 Task: Create a rule from the Agile list, Priority changed -> Complete task in the project TurnkeyTech if Priority Cleared then Complete Task.
Action: Mouse moved to (62, 418)
Screenshot: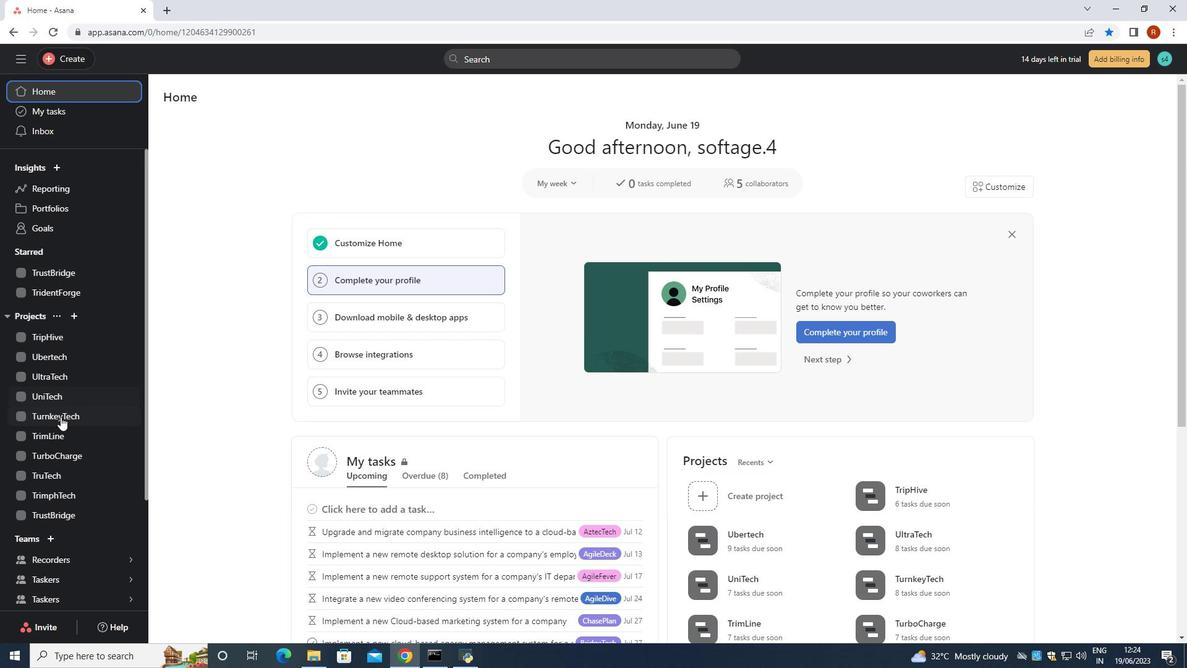 
Action: Mouse pressed left at (62, 418)
Screenshot: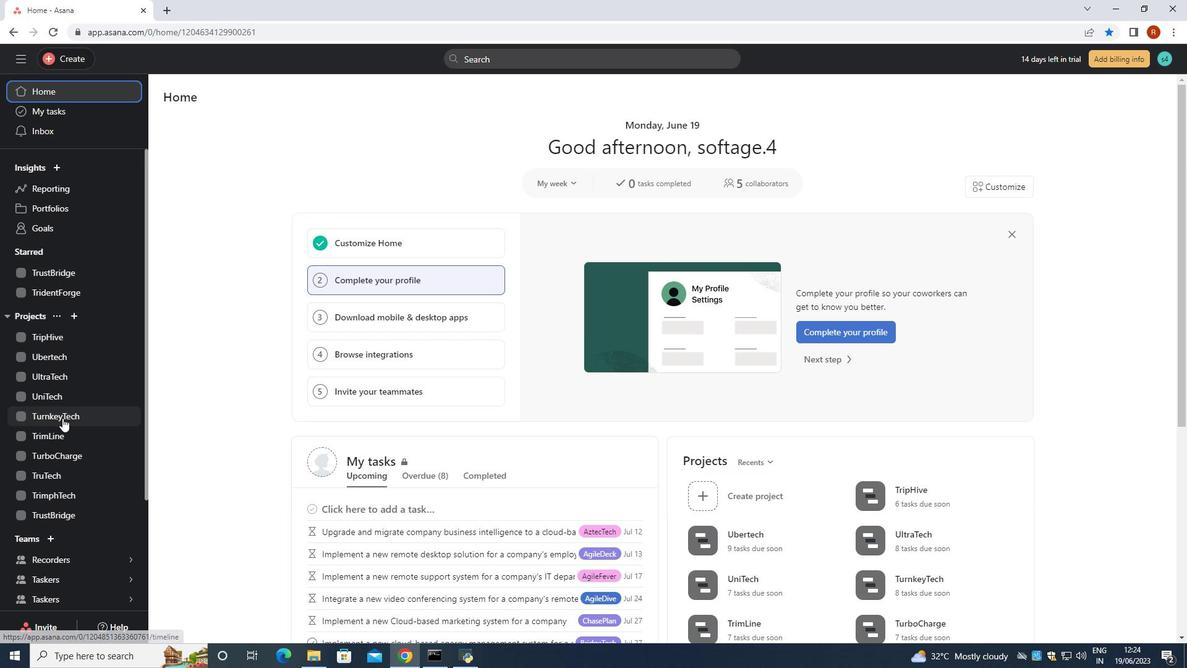 
Action: Mouse moved to (1138, 100)
Screenshot: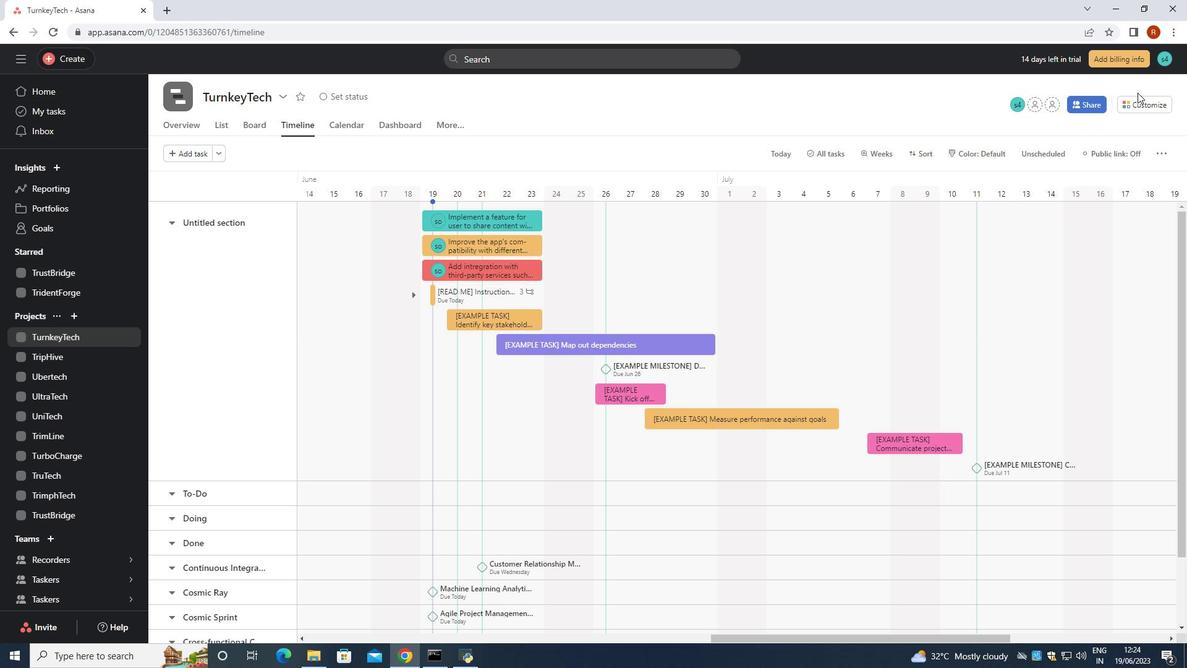 
Action: Mouse pressed left at (1138, 100)
Screenshot: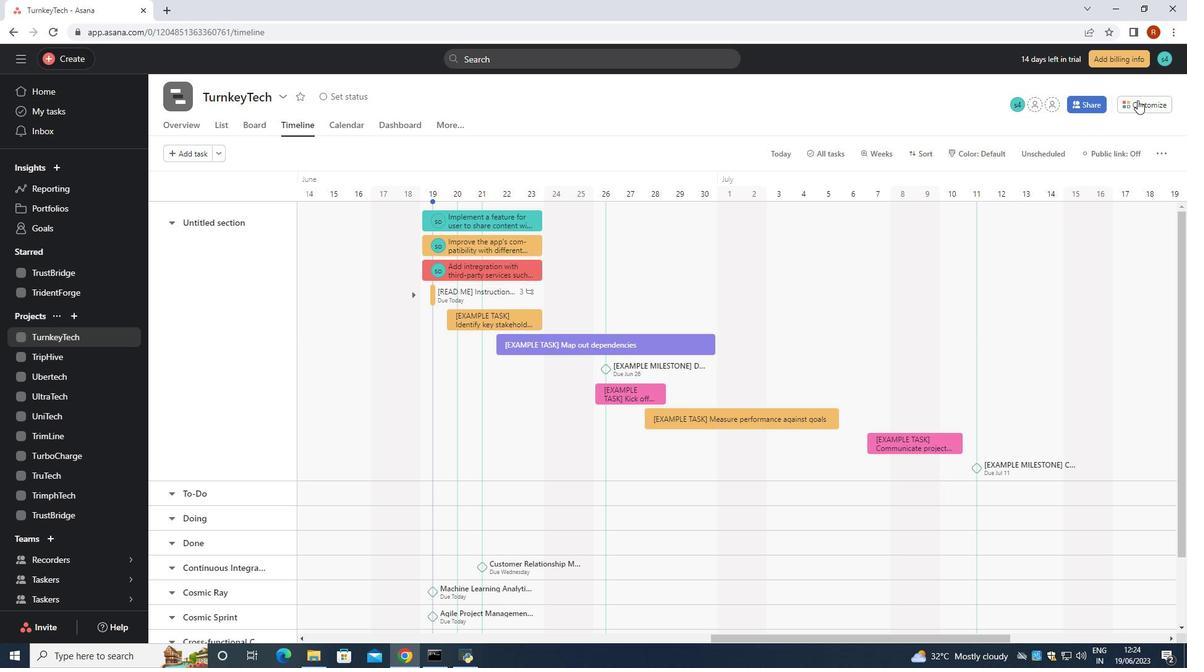 
Action: Mouse moved to (930, 304)
Screenshot: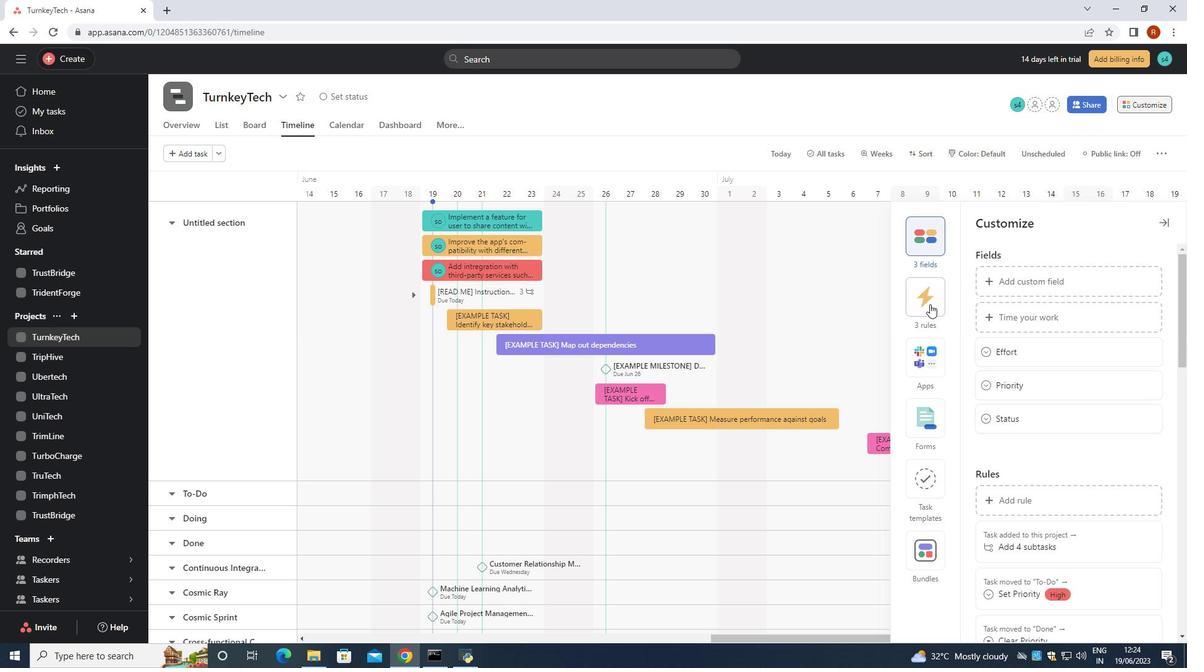 
Action: Mouse pressed left at (930, 304)
Screenshot: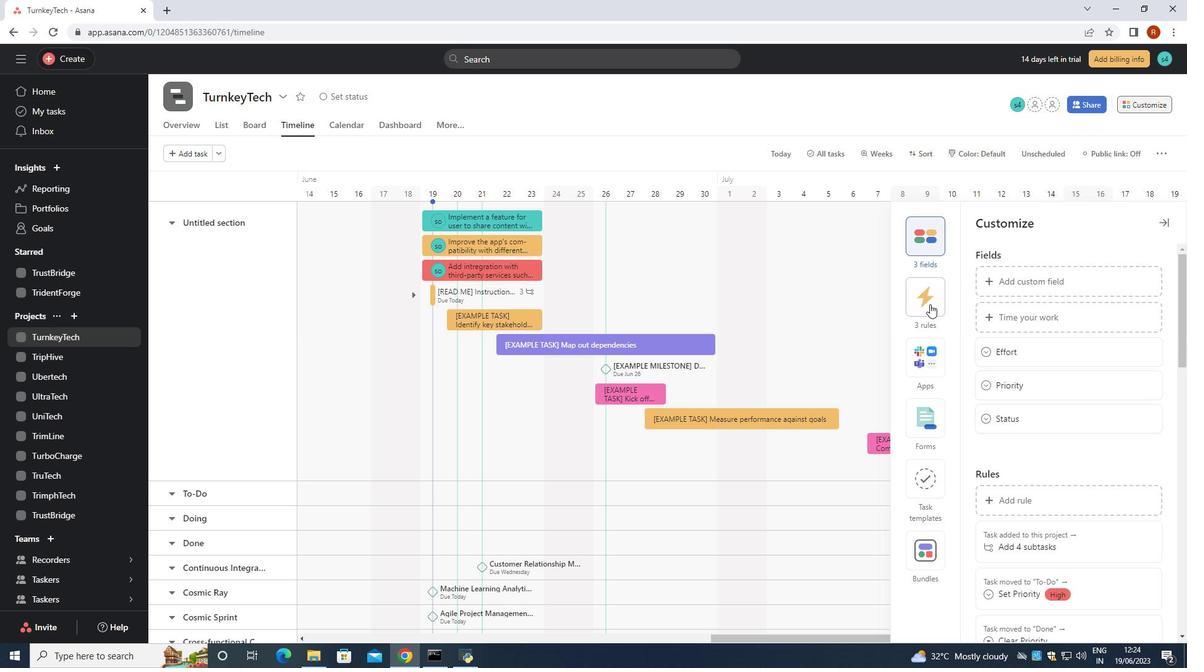 
Action: Mouse moved to (1028, 278)
Screenshot: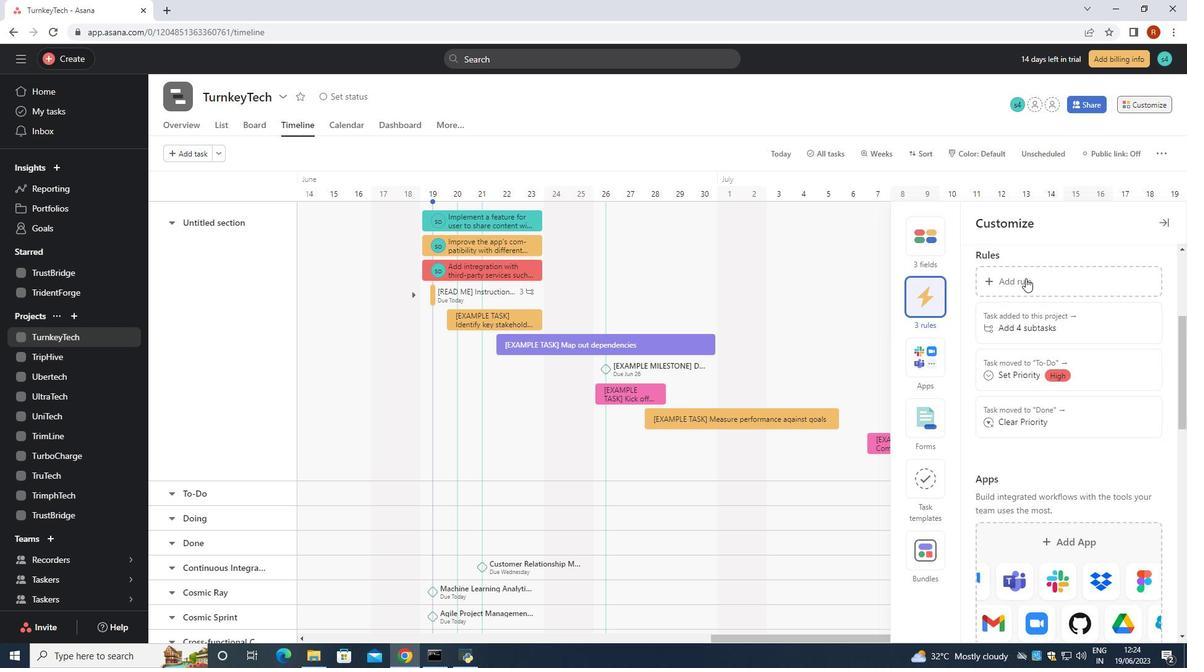 
Action: Mouse pressed left at (1028, 278)
Screenshot: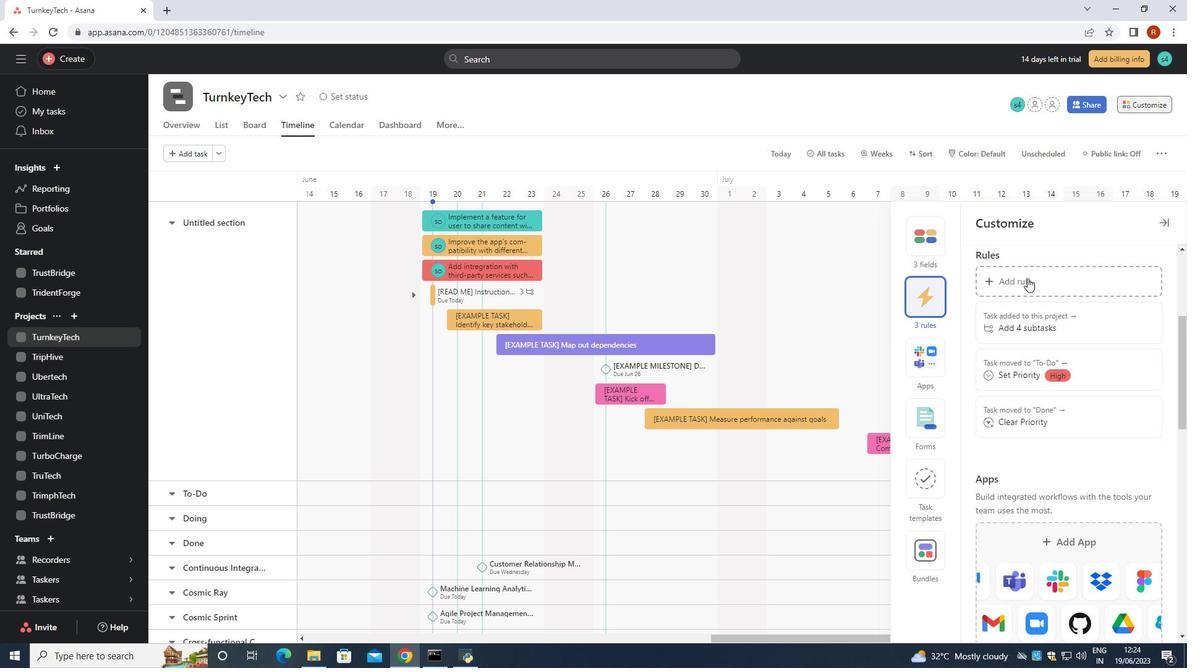 
Action: Mouse moved to (265, 179)
Screenshot: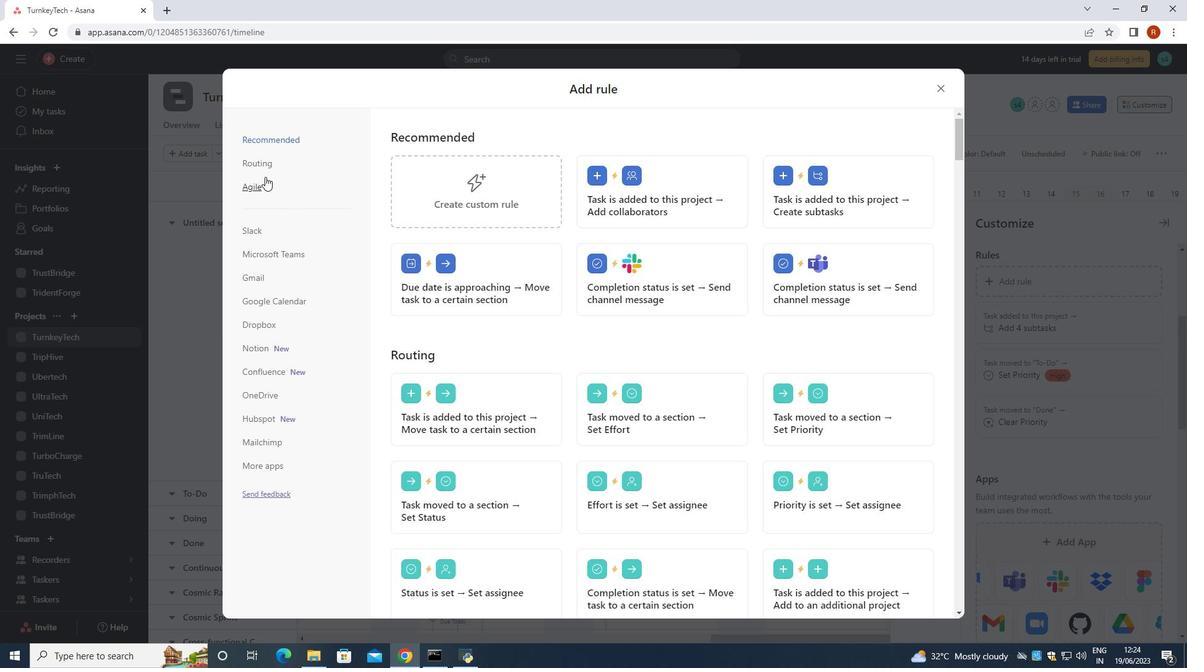 
Action: Mouse pressed left at (265, 179)
Screenshot: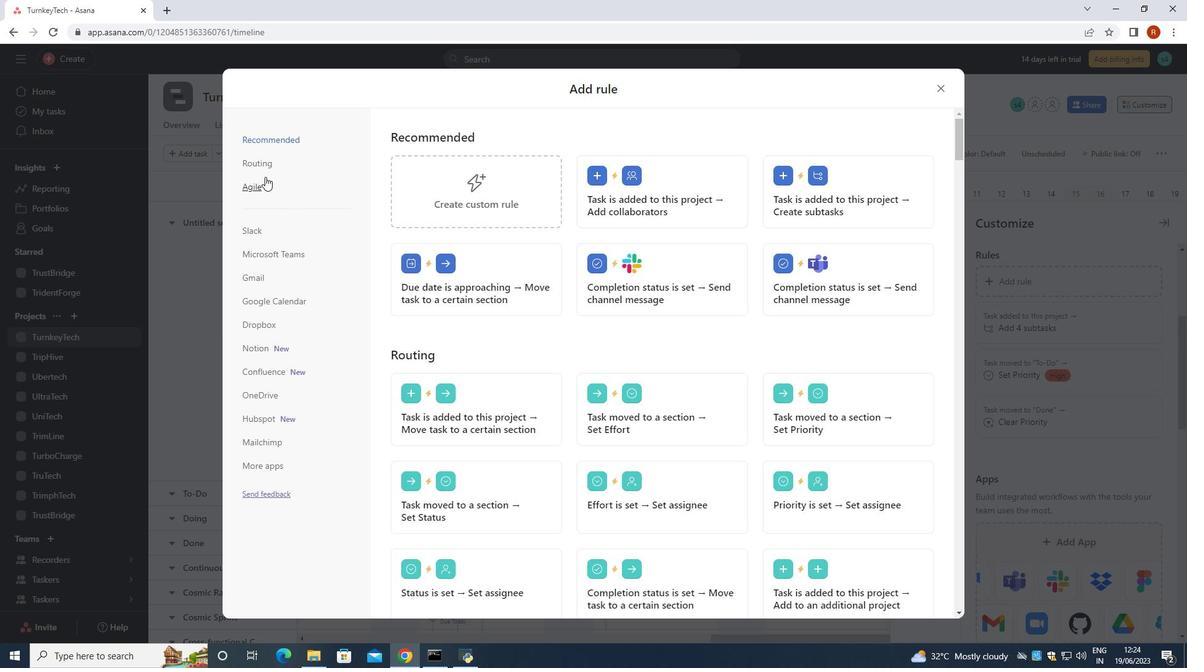 
Action: Mouse moved to (661, 188)
Screenshot: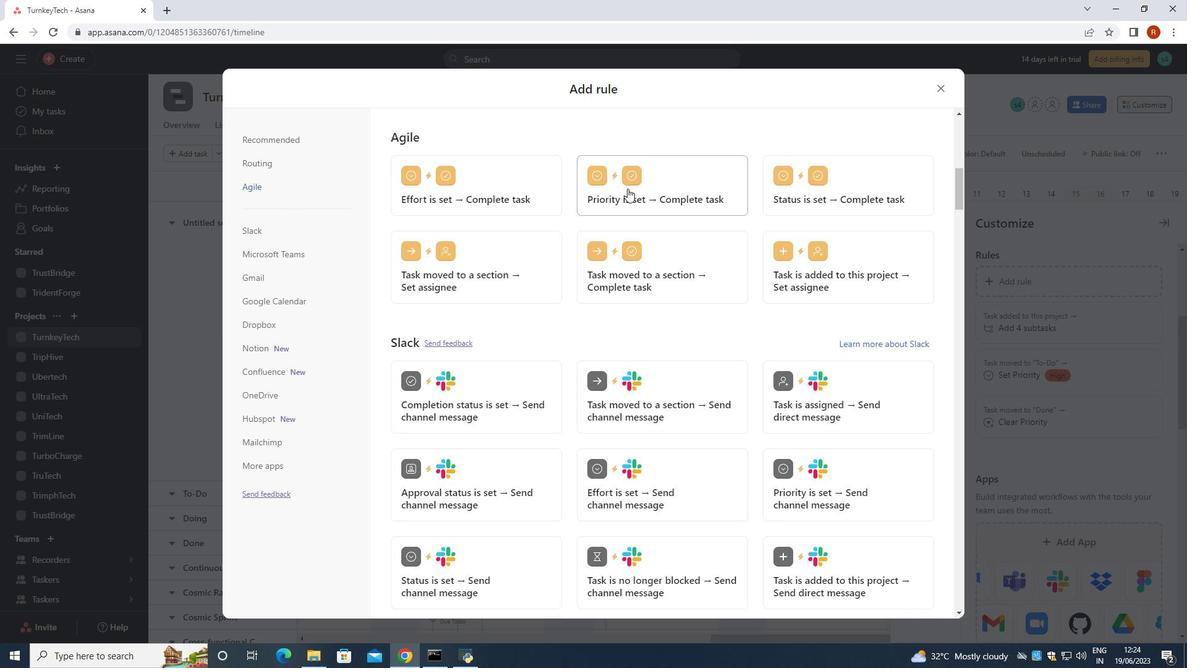 
Action: Mouse pressed left at (661, 188)
Screenshot: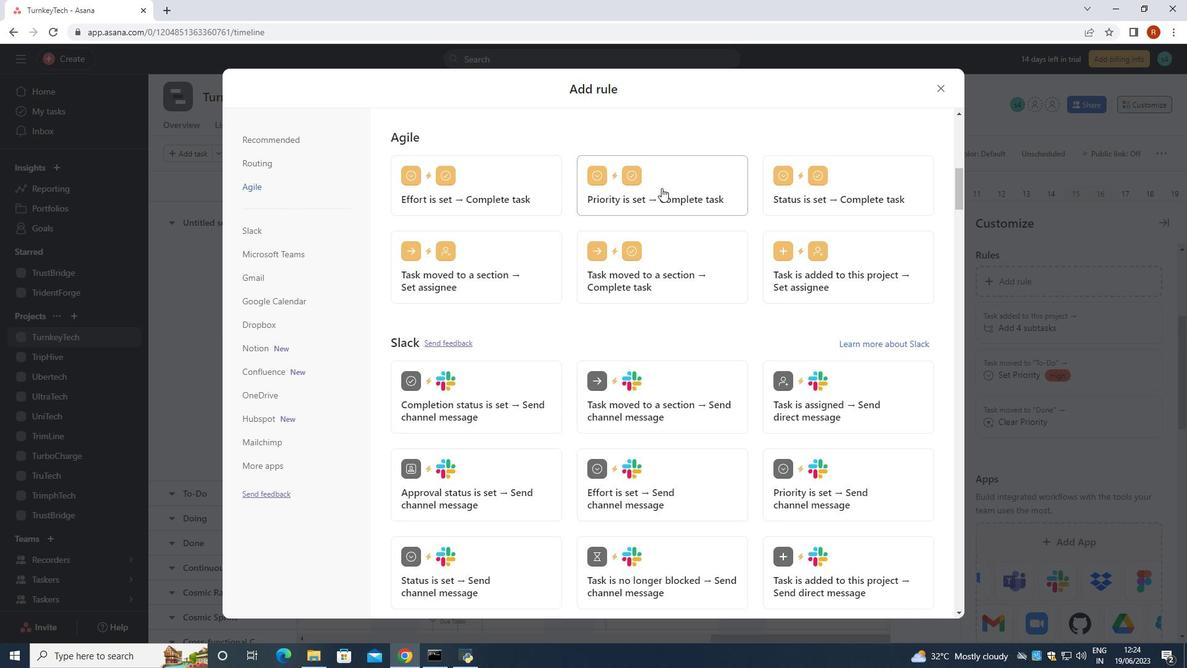
Action: Mouse moved to (813, 215)
Screenshot: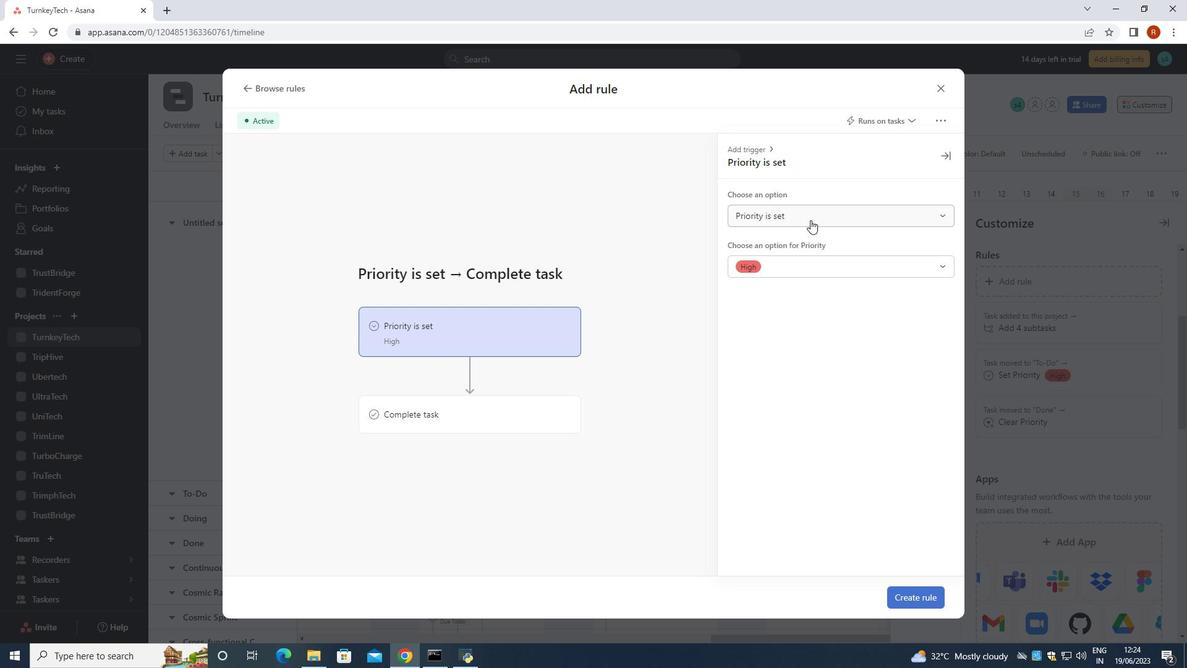 
Action: Mouse pressed left at (813, 215)
Screenshot: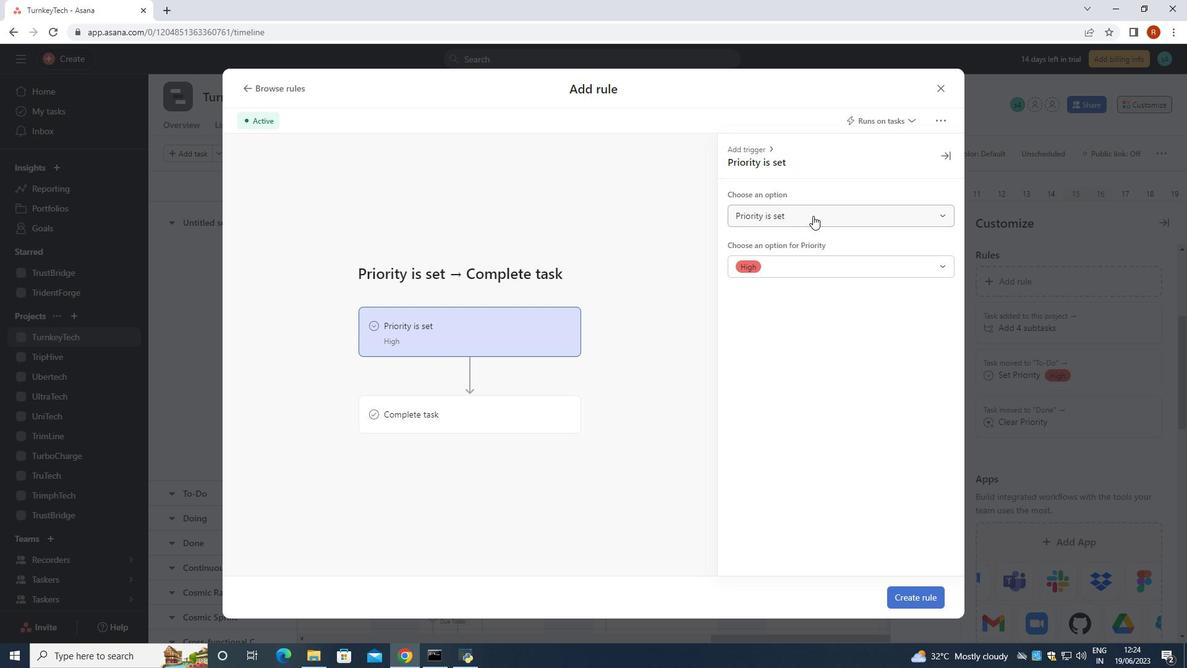 
Action: Mouse moved to (787, 257)
Screenshot: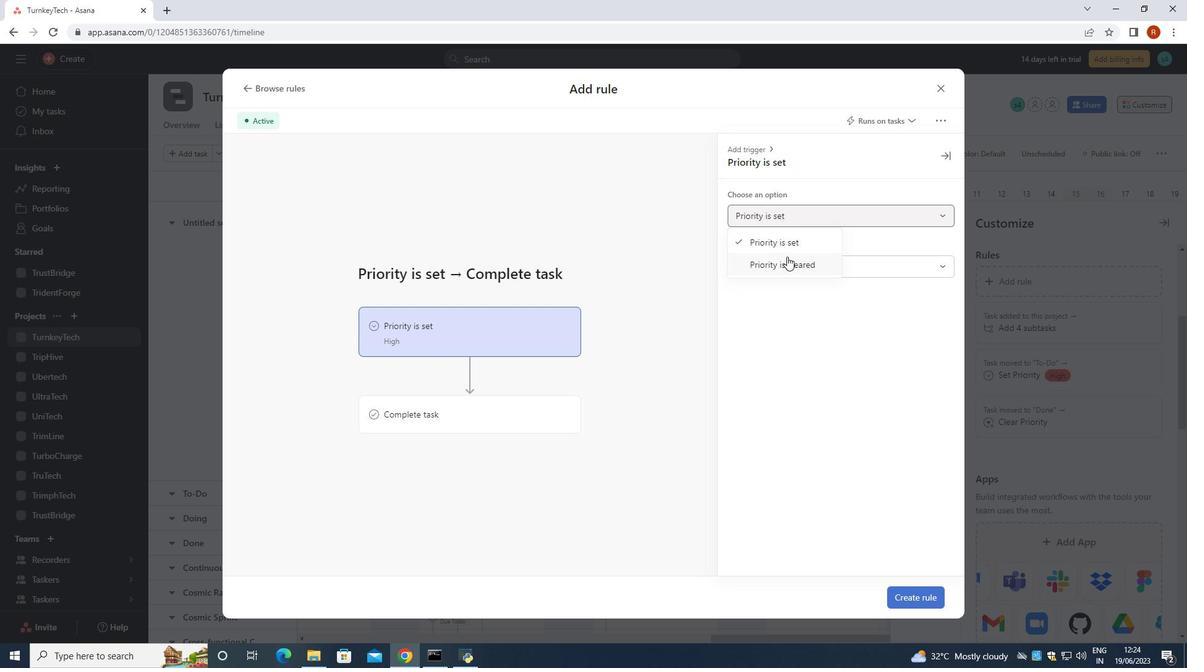 
Action: Mouse pressed left at (787, 257)
Screenshot: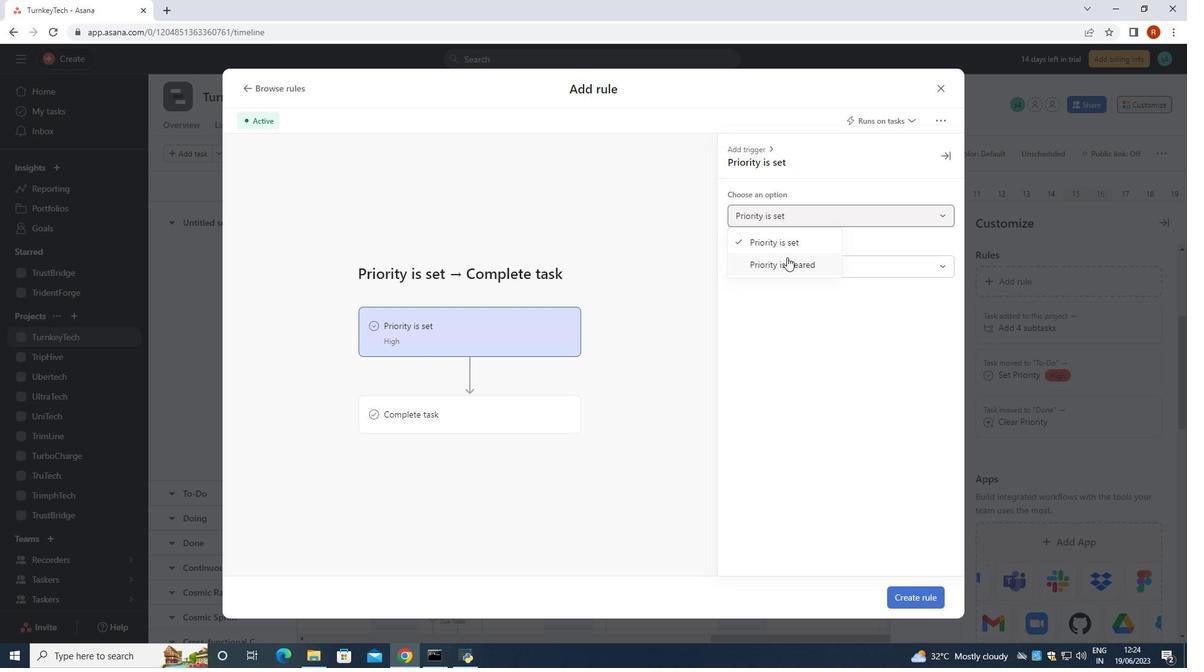 
Action: Mouse moved to (522, 399)
Screenshot: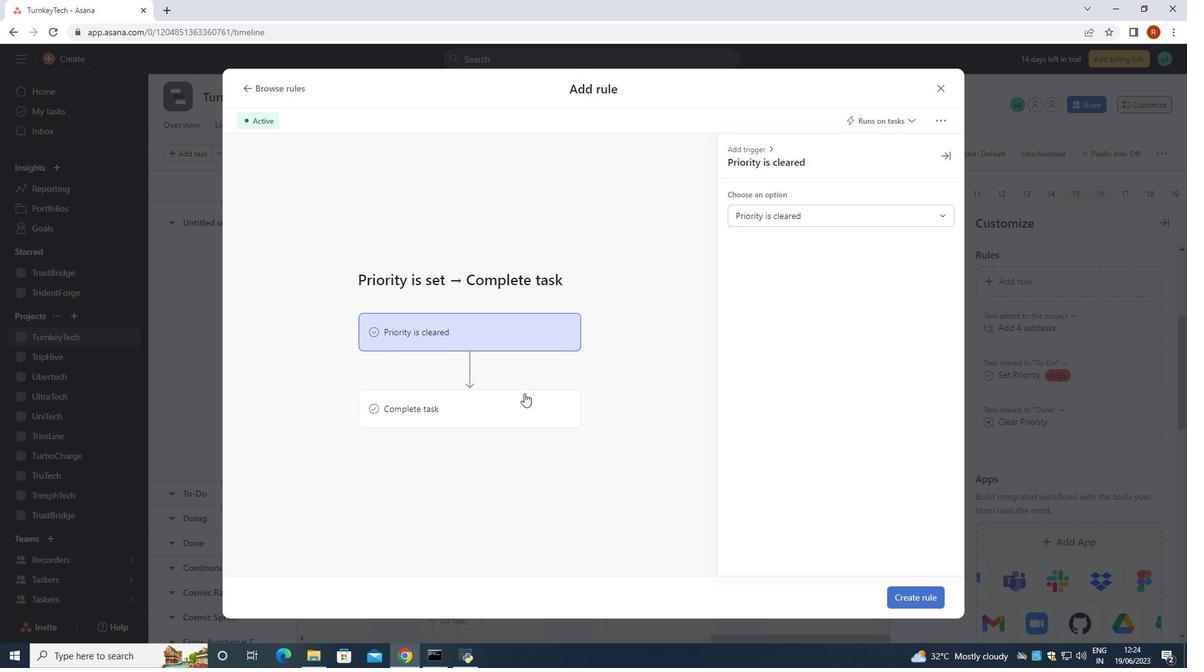 
Action: Mouse pressed left at (522, 399)
Screenshot: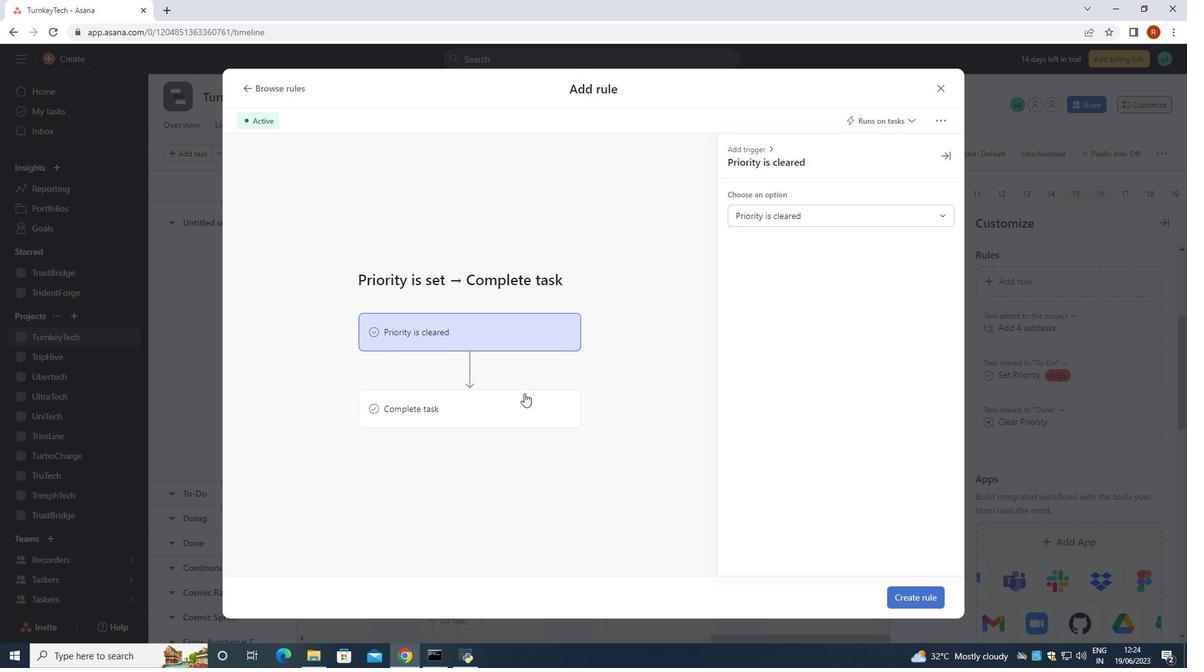 
Action: Mouse moved to (809, 214)
Screenshot: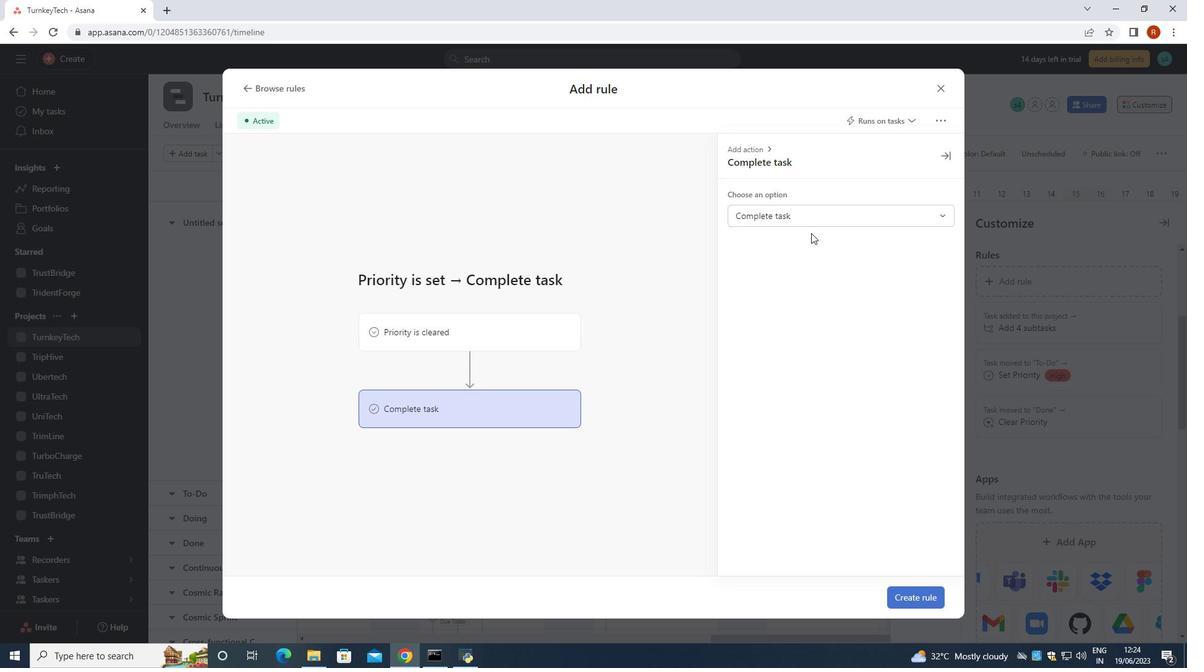 
Action: Mouse pressed left at (809, 214)
Screenshot: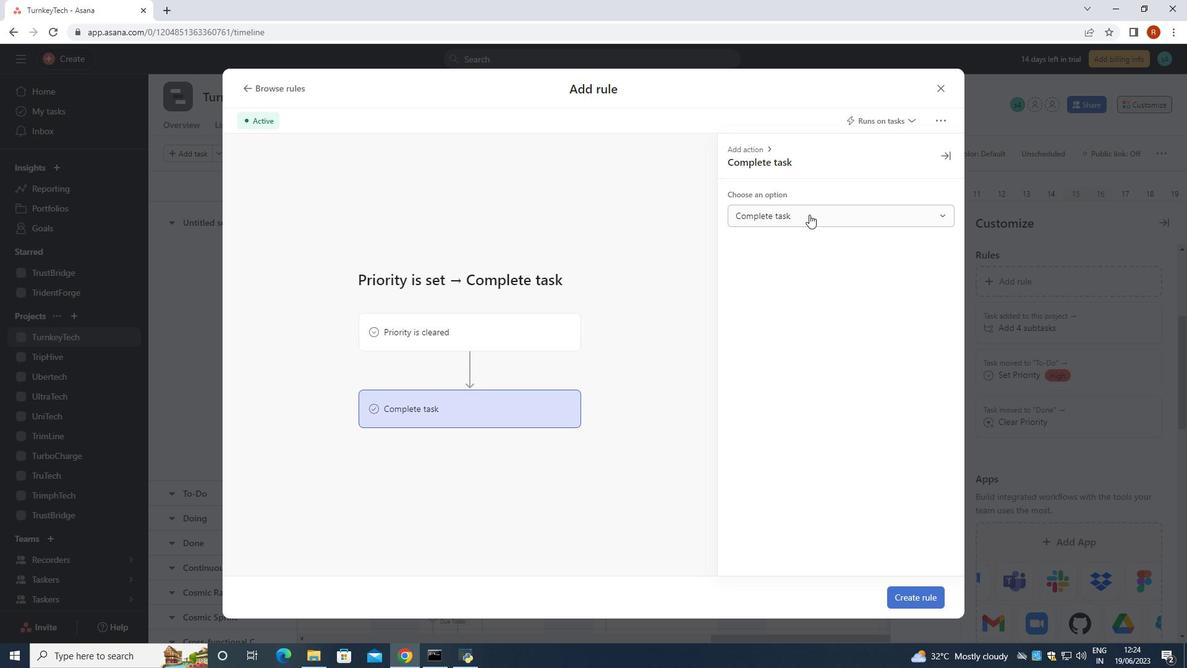 
Action: Mouse moved to (780, 246)
Screenshot: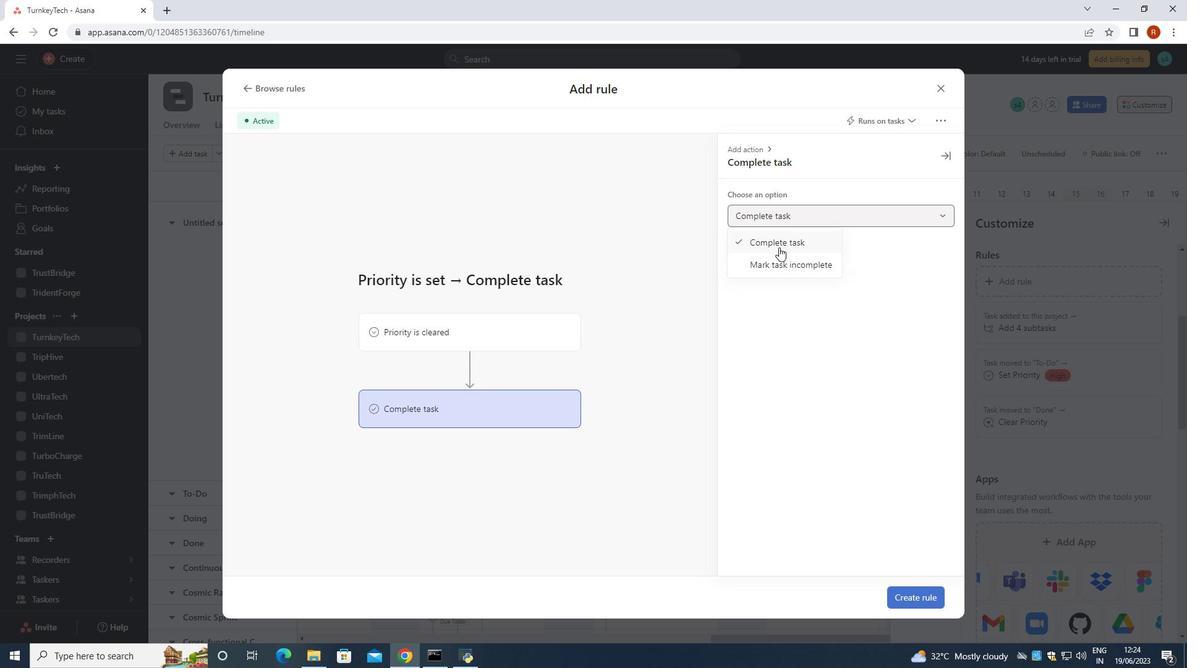 
Action: Mouse pressed left at (780, 246)
Screenshot: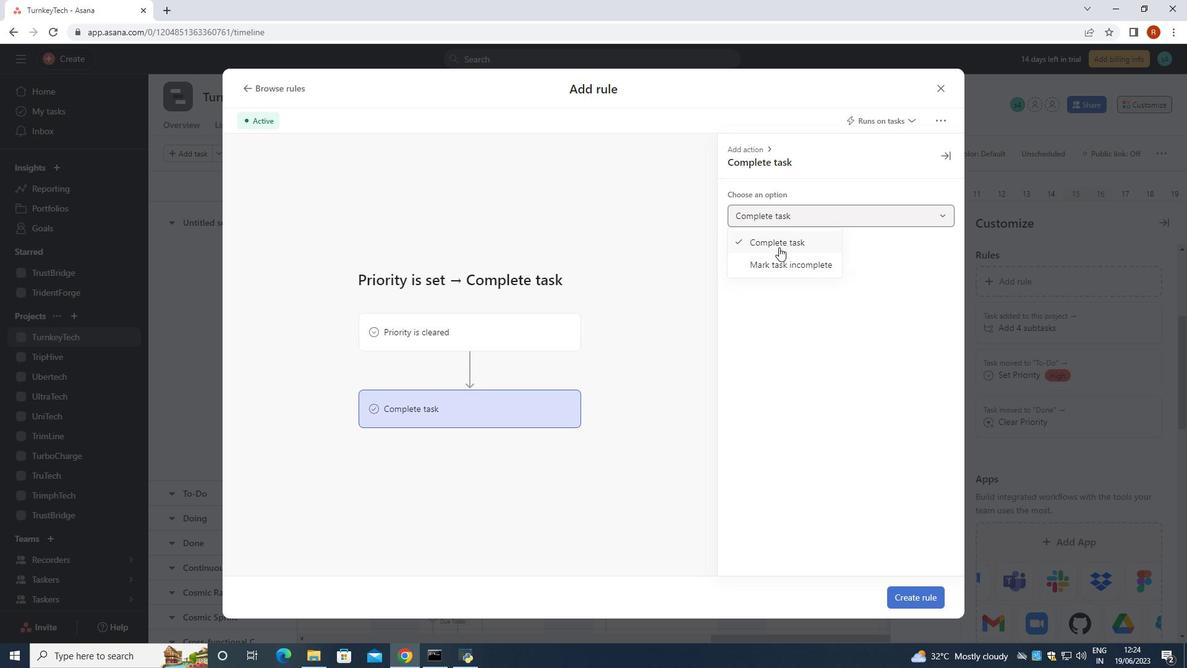 
Action: Mouse moved to (927, 596)
Screenshot: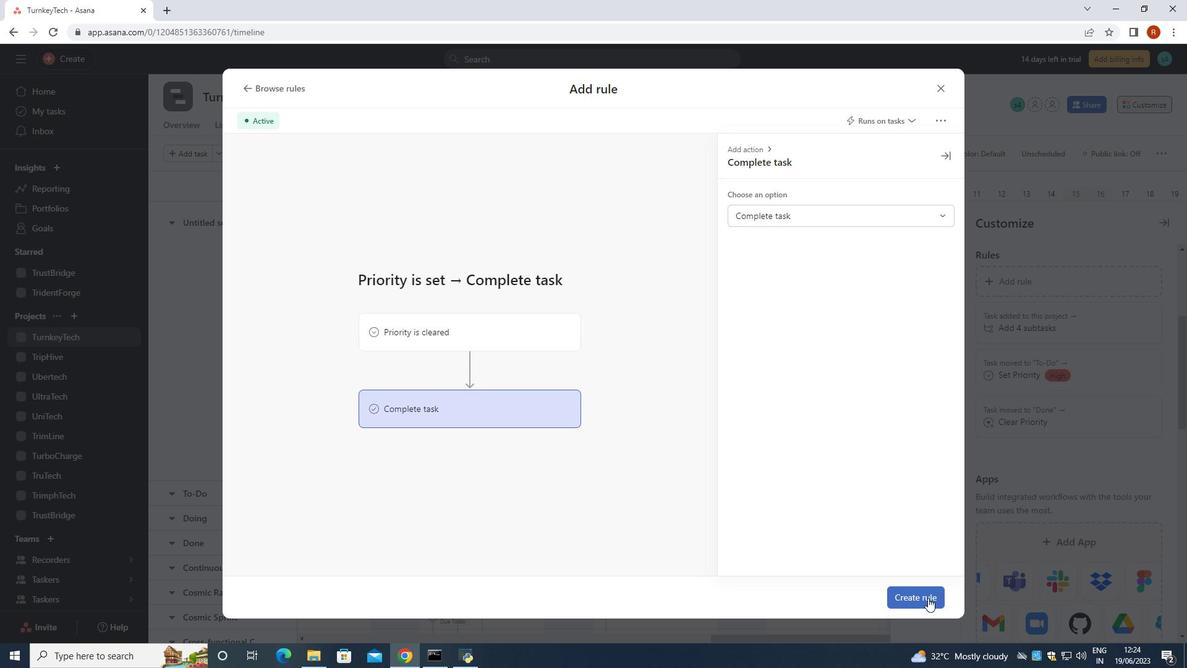 
Action: Mouse pressed left at (927, 596)
Screenshot: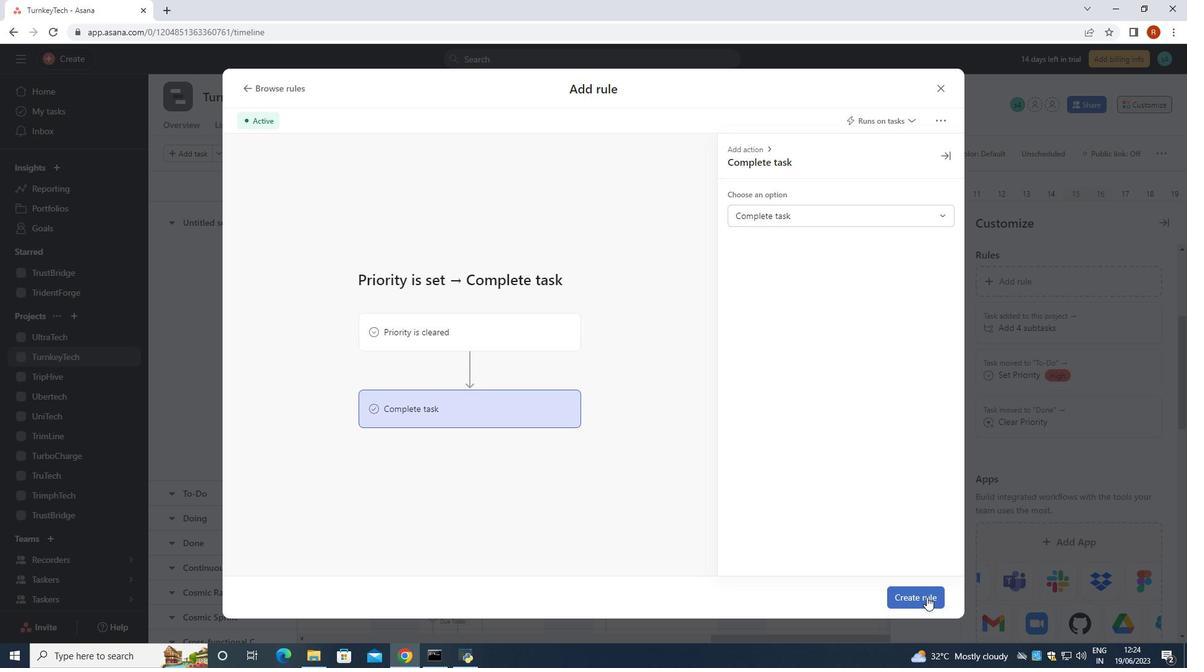 
Action: Mouse moved to (926, 595)
Screenshot: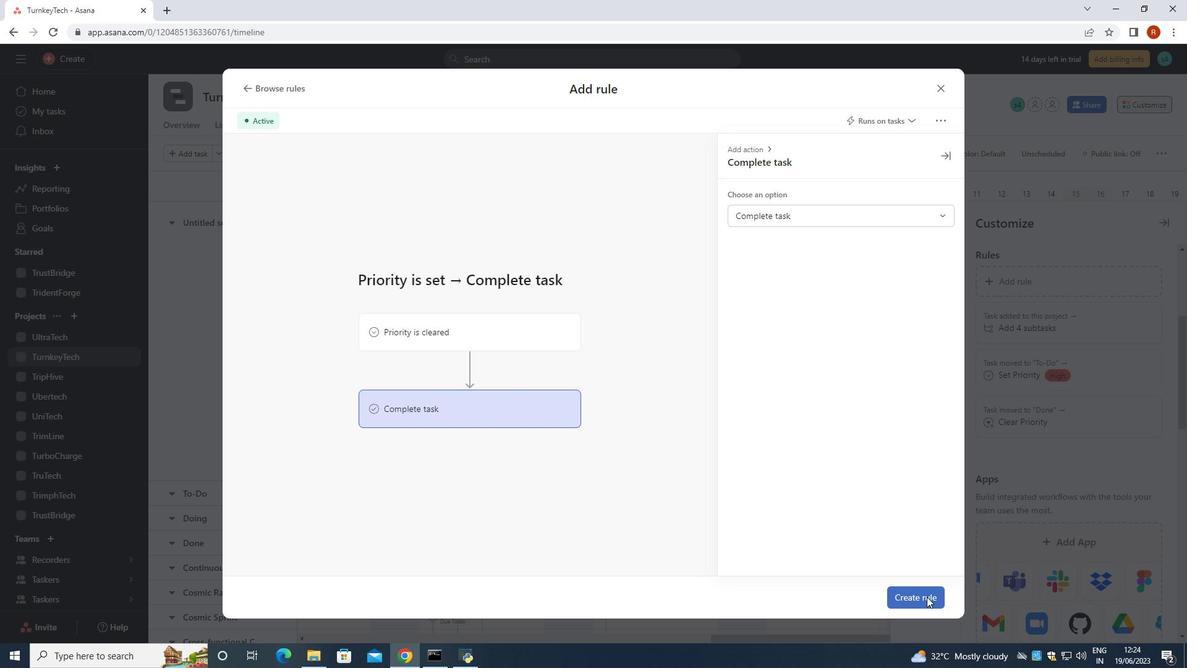 
